 Task: Add Sprouts All-Natural Ground Turkey 93% Lean to the cart.
Action: Mouse pressed left at (22, 78)
Screenshot: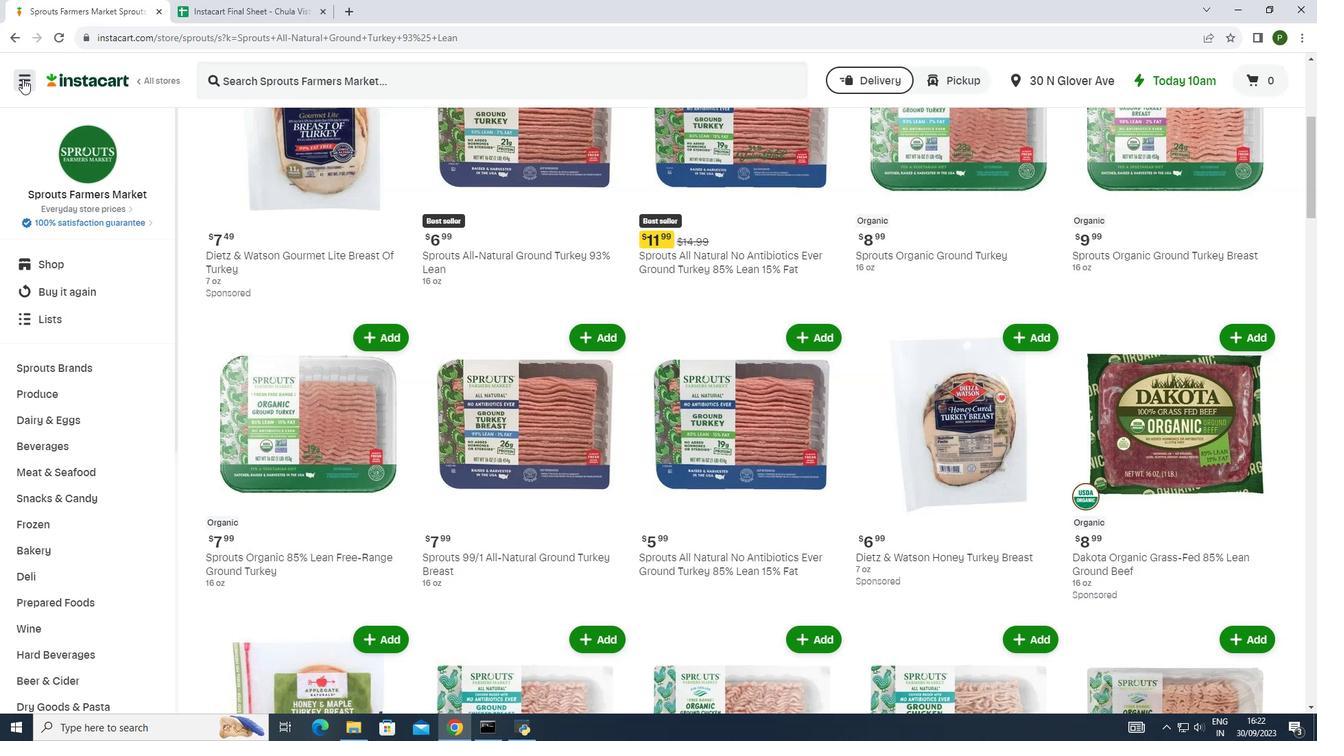 
Action: Mouse moved to (40, 354)
Screenshot: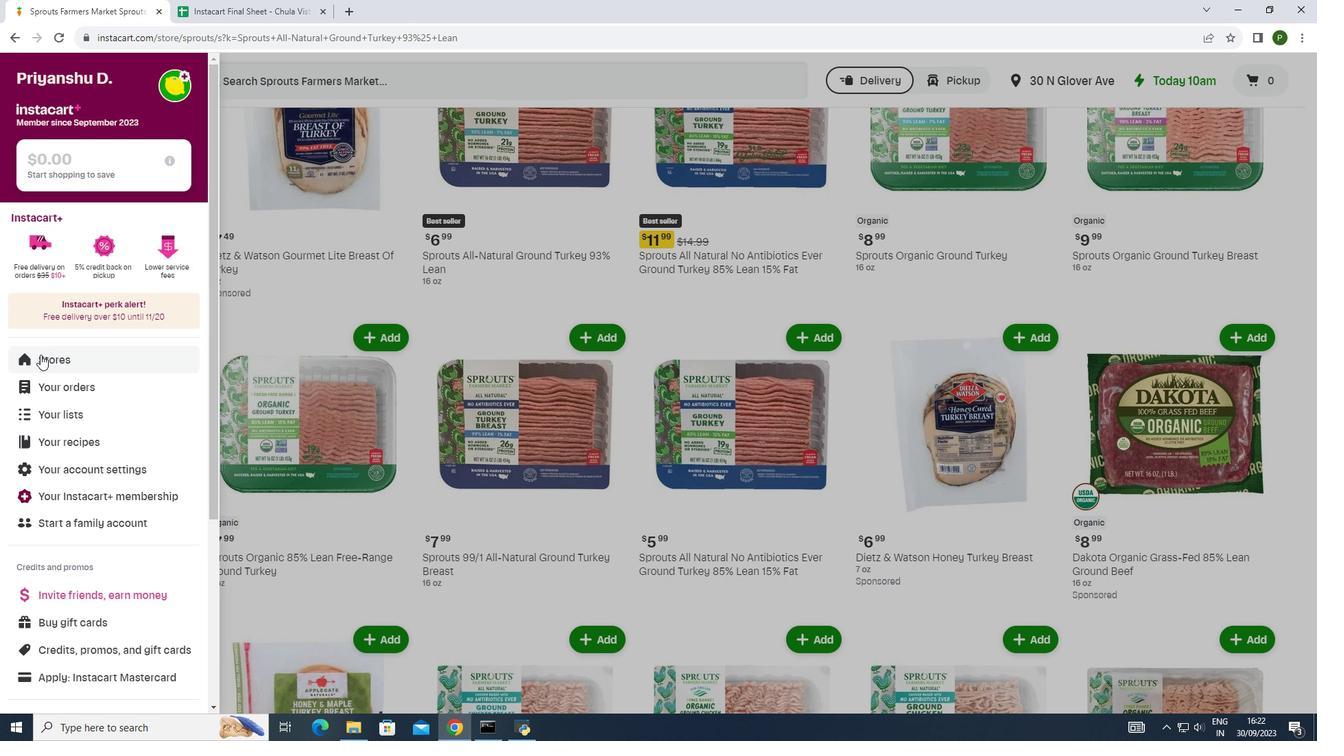 
Action: Mouse pressed left at (40, 354)
Screenshot: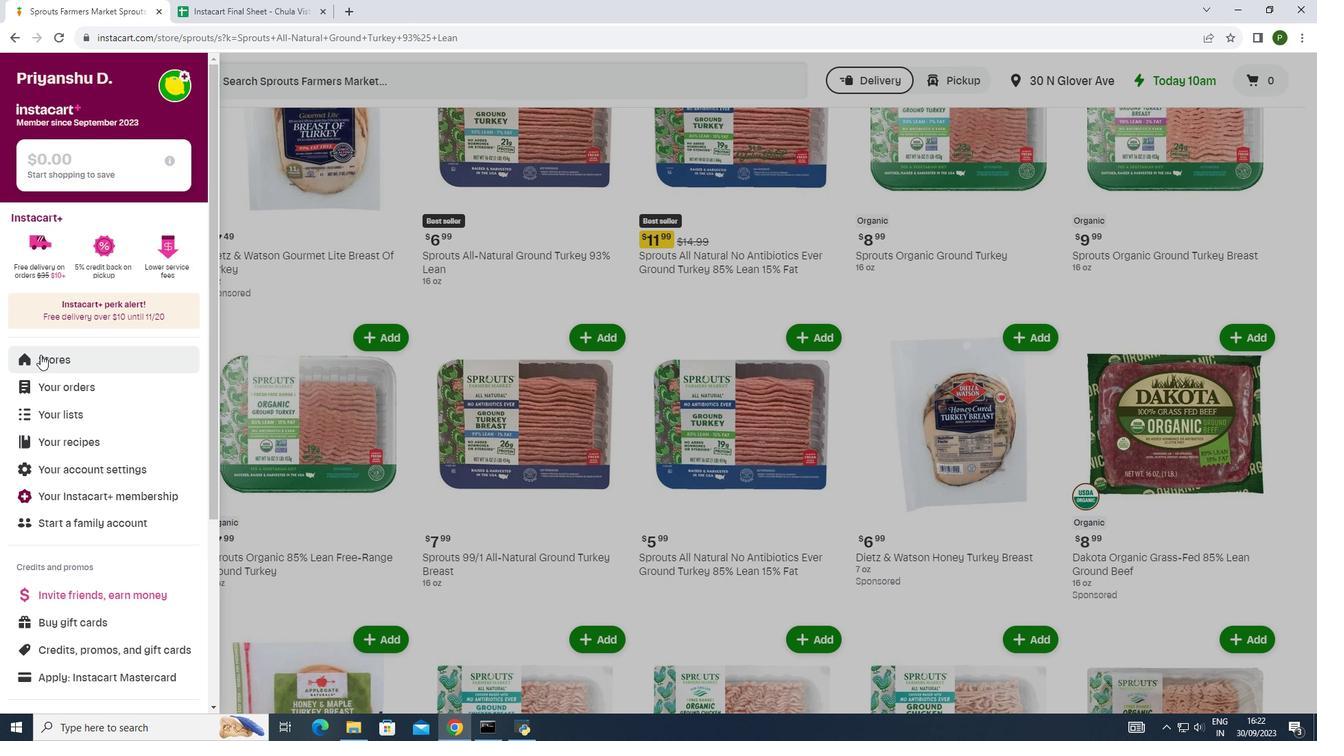 
Action: Mouse moved to (310, 133)
Screenshot: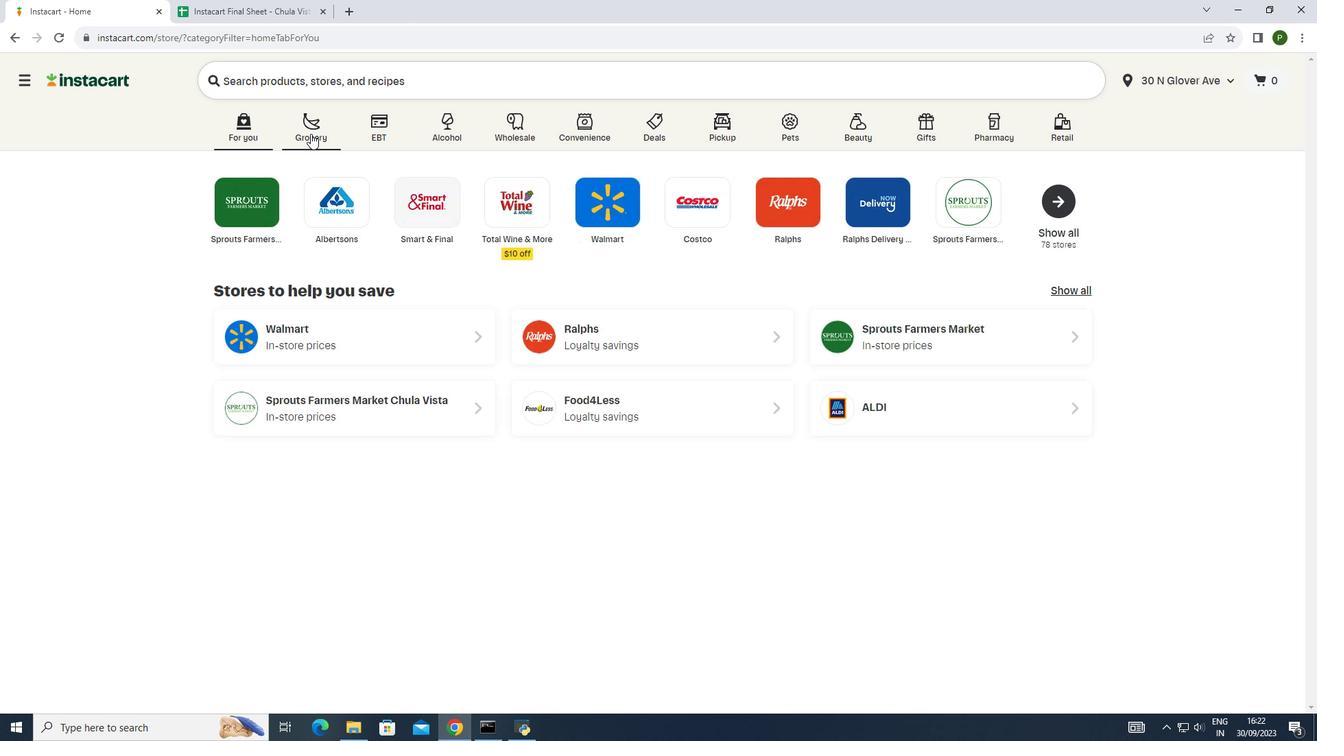 
Action: Mouse pressed left at (310, 133)
Screenshot: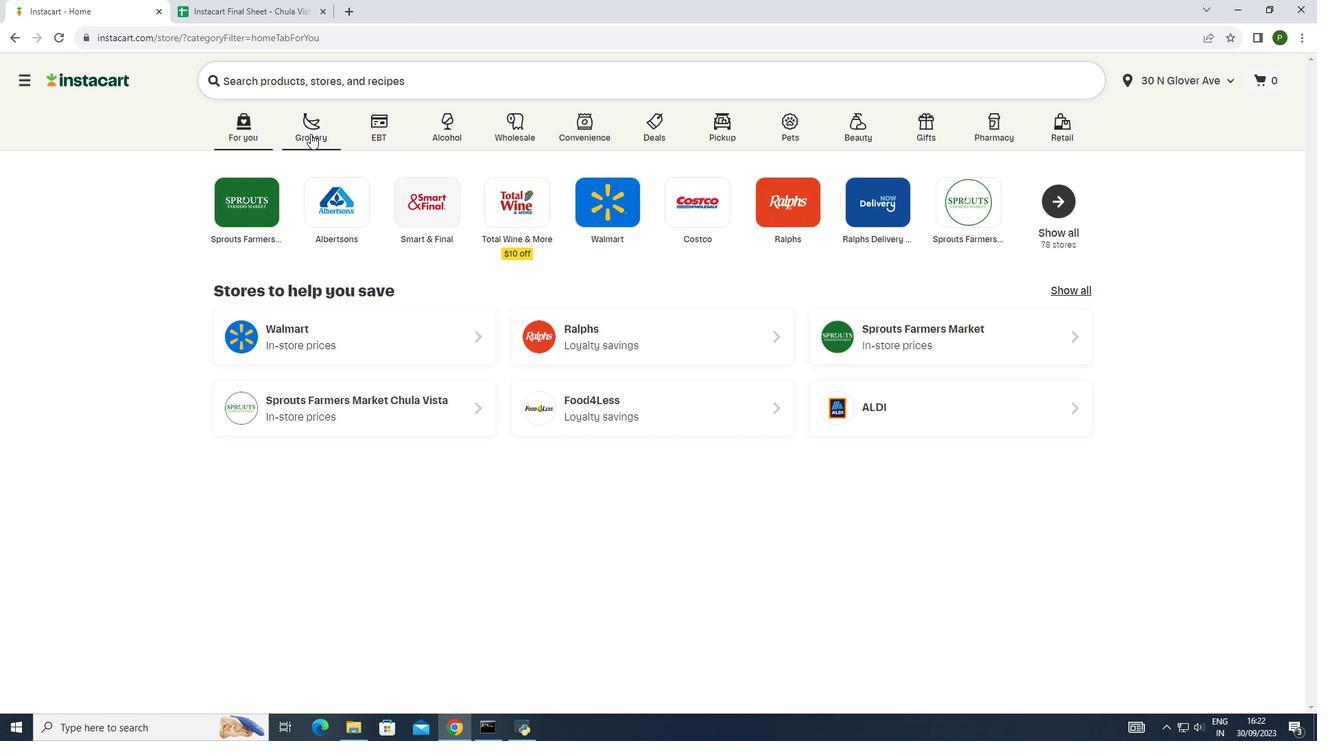 
Action: Mouse moved to (699, 204)
Screenshot: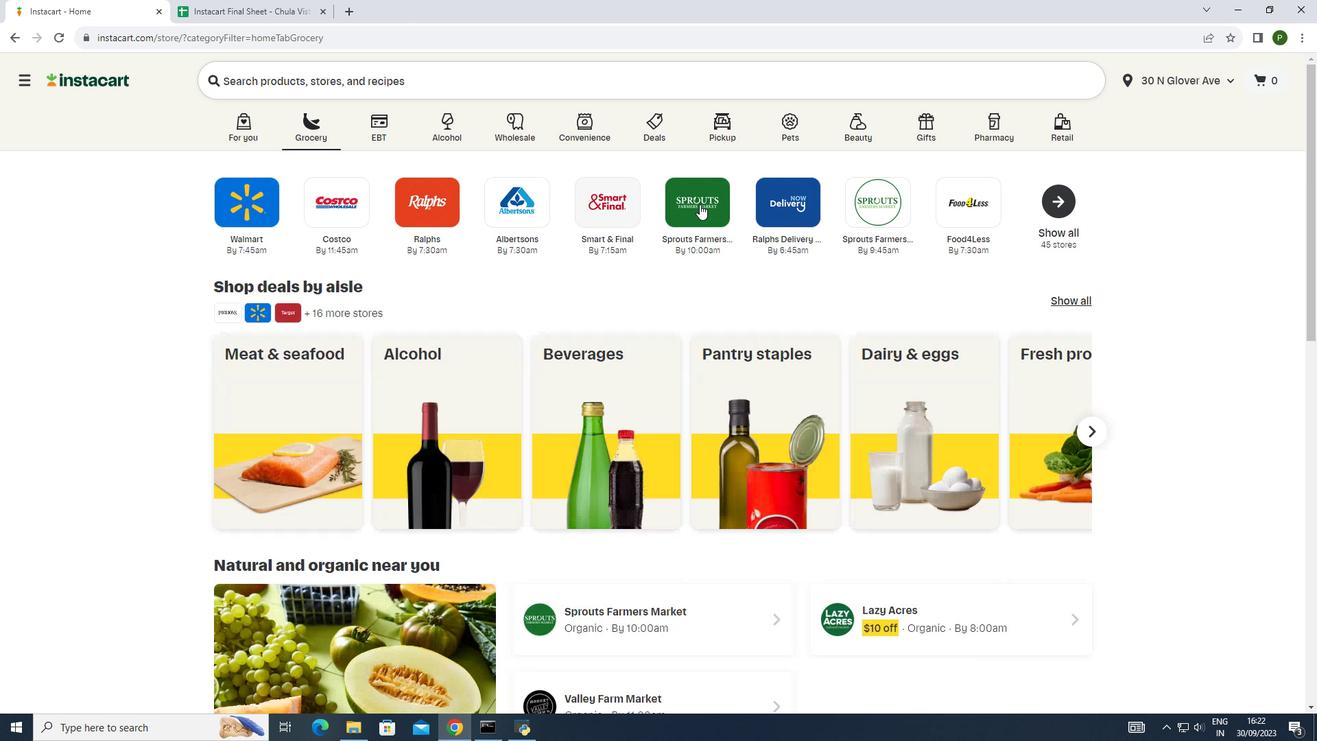 
Action: Mouse pressed left at (699, 204)
Screenshot: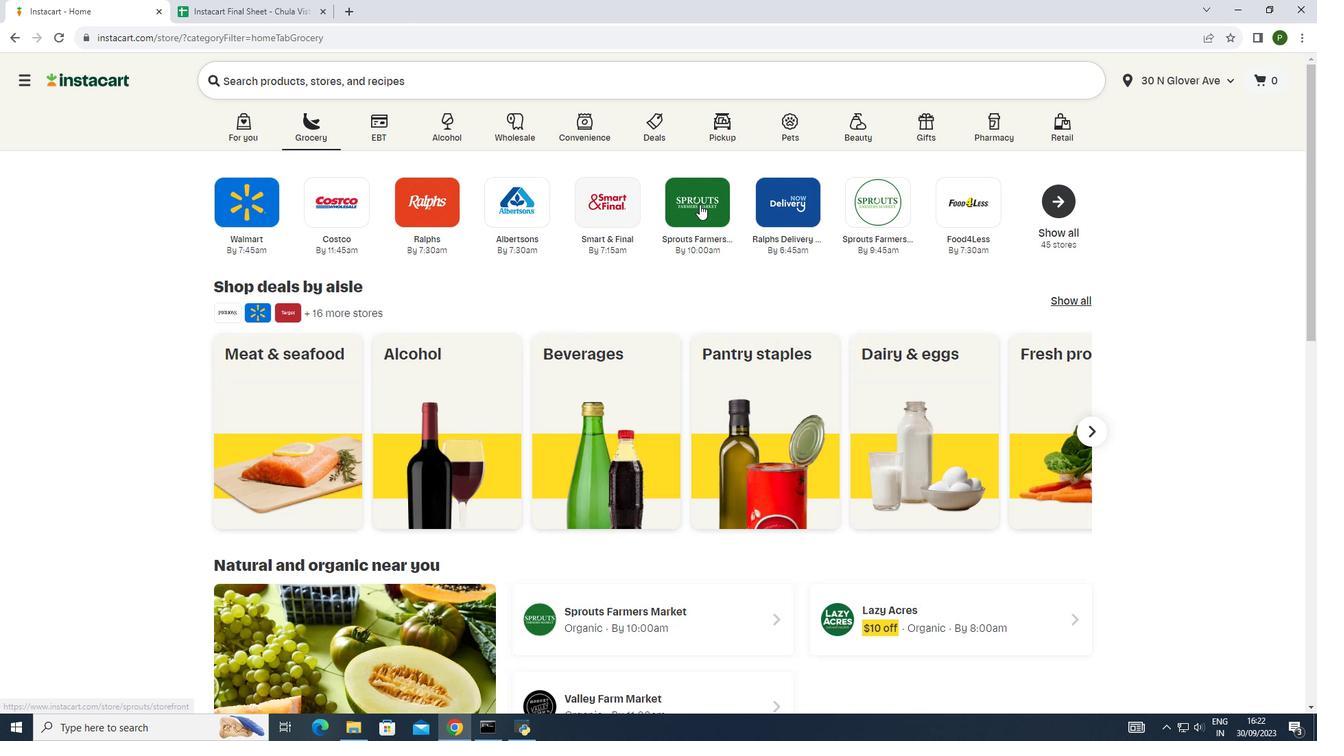 
Action: Mouse moved to (67, 360)
Screenshot: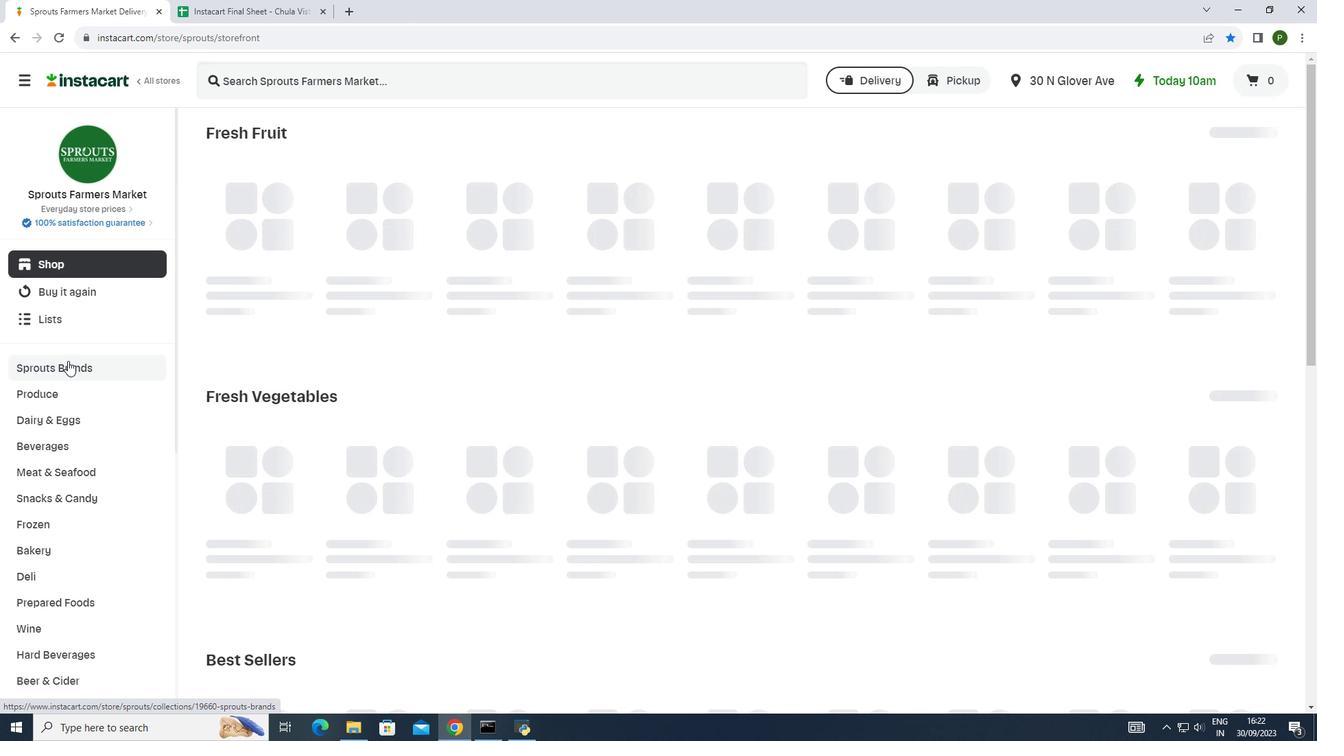 
Action: Mouse pressed left at (67, 360)
Screenshot: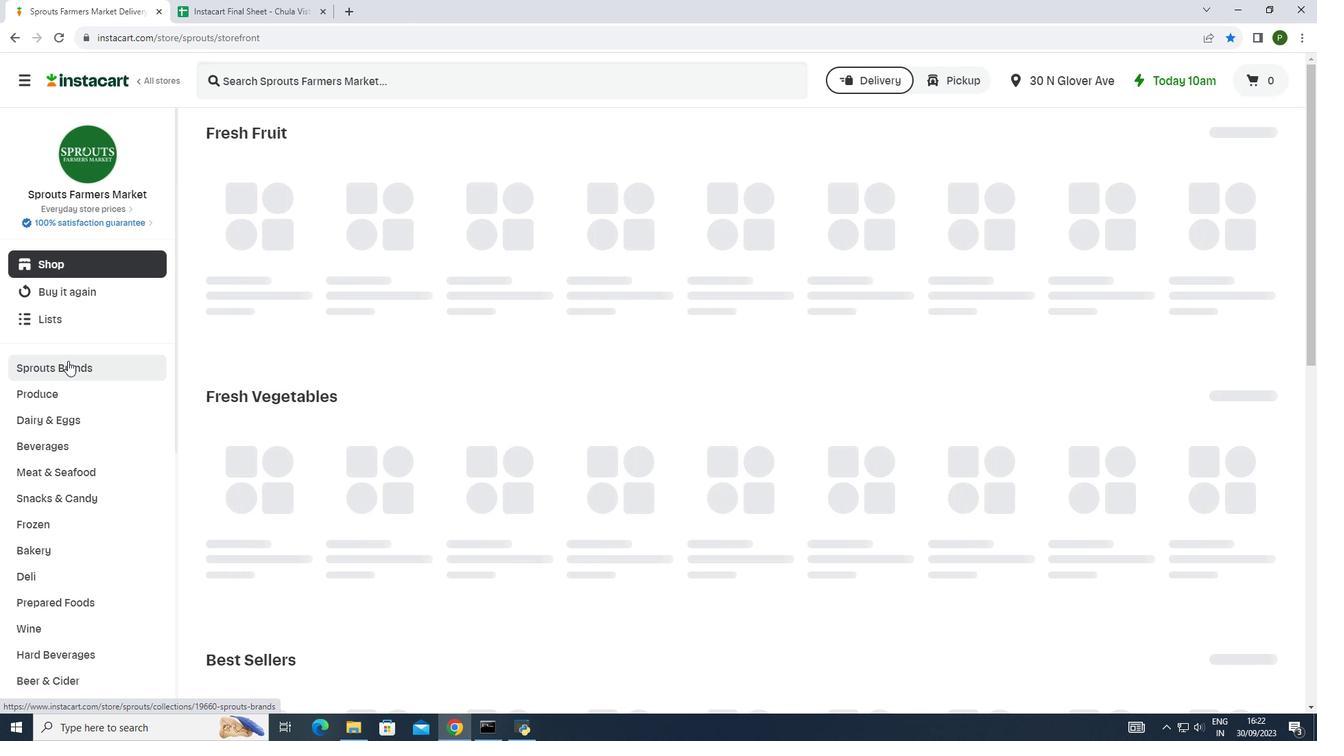 
Action: Mouse moved to (72, 415)
Screenshot: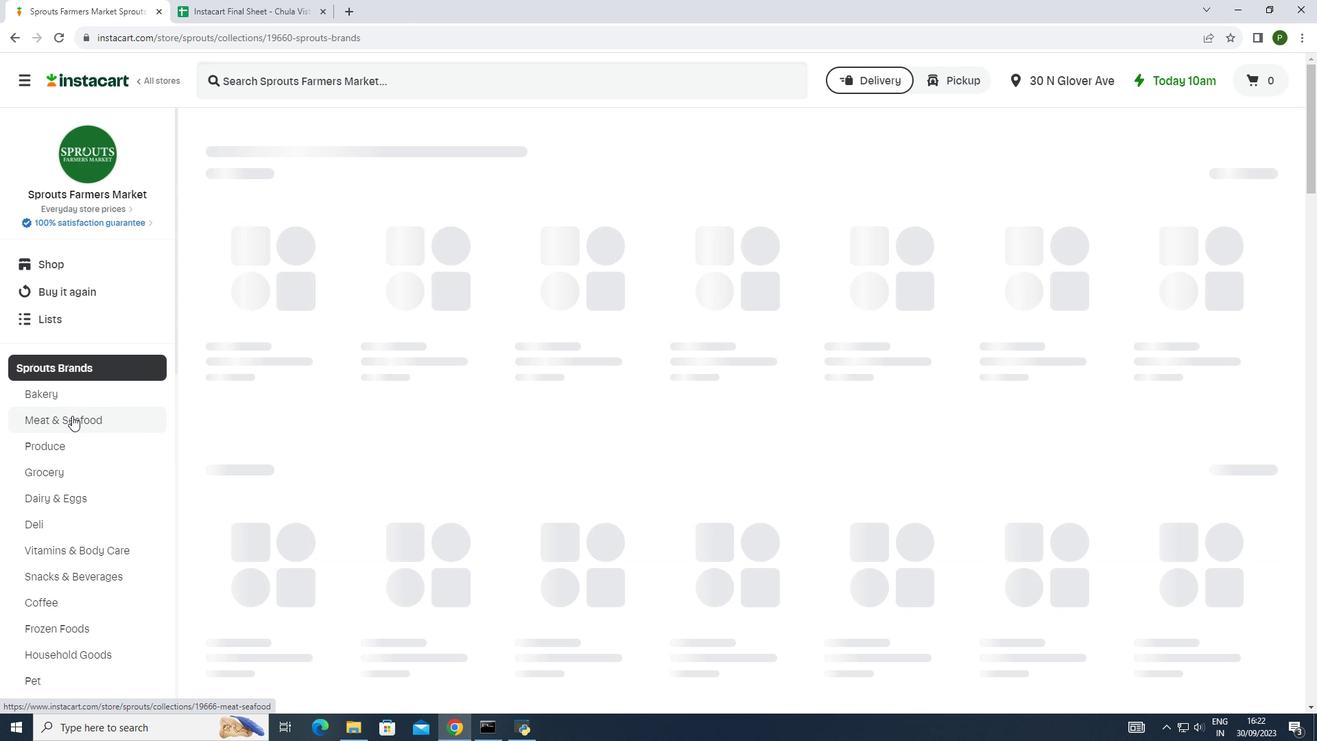 
Action: Mouse pressed left at (72, 415)
Screenshot: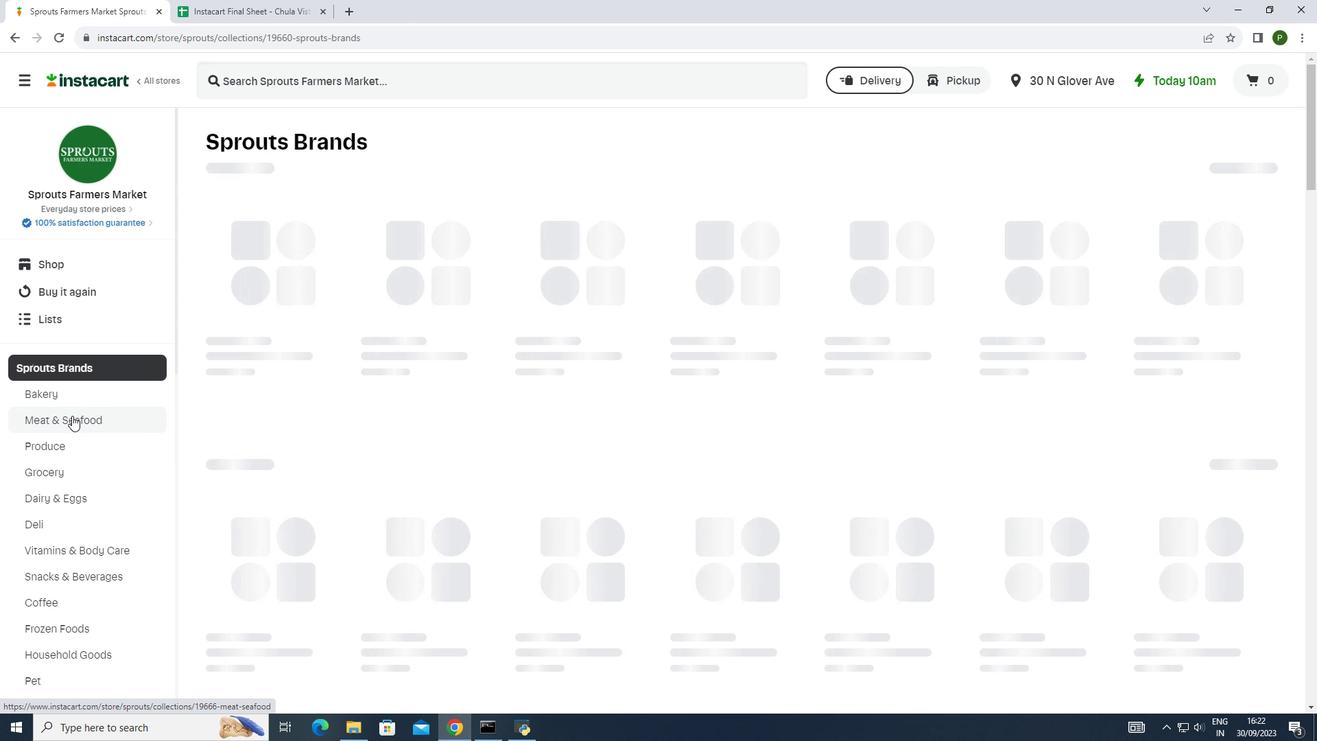
Action: Mouse moved to (313, 289)
Screenshot: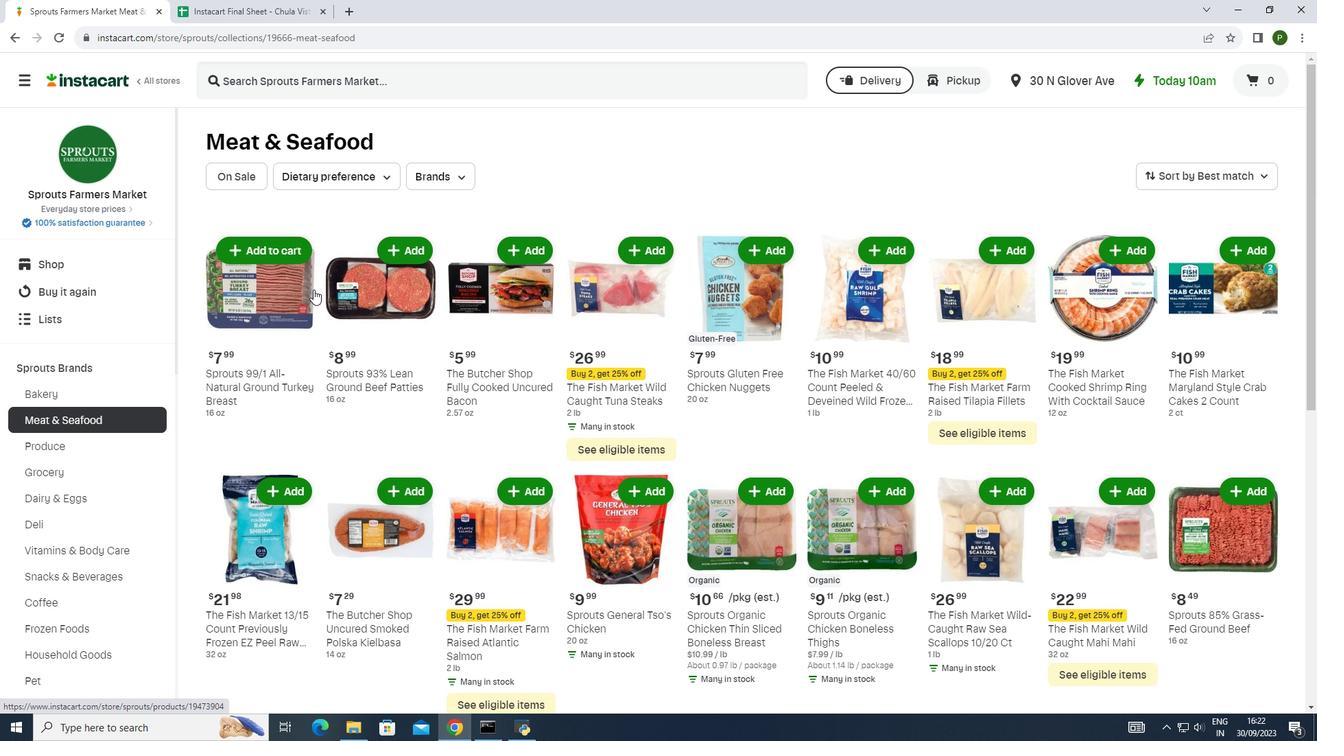 
Action: Mouse scrolled (313, 288) with delta (0, 0)
Screenshot: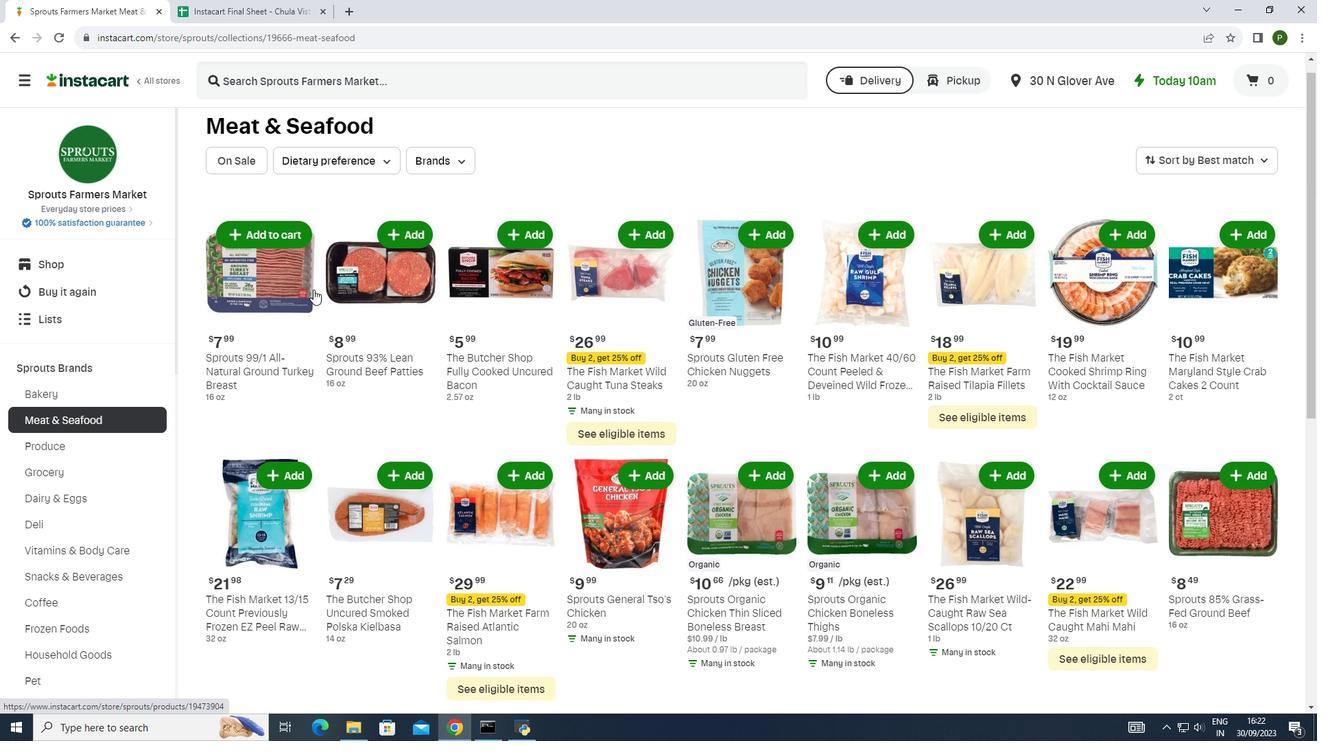 
Action: Mouse moved to (278, 326)
Screenshot: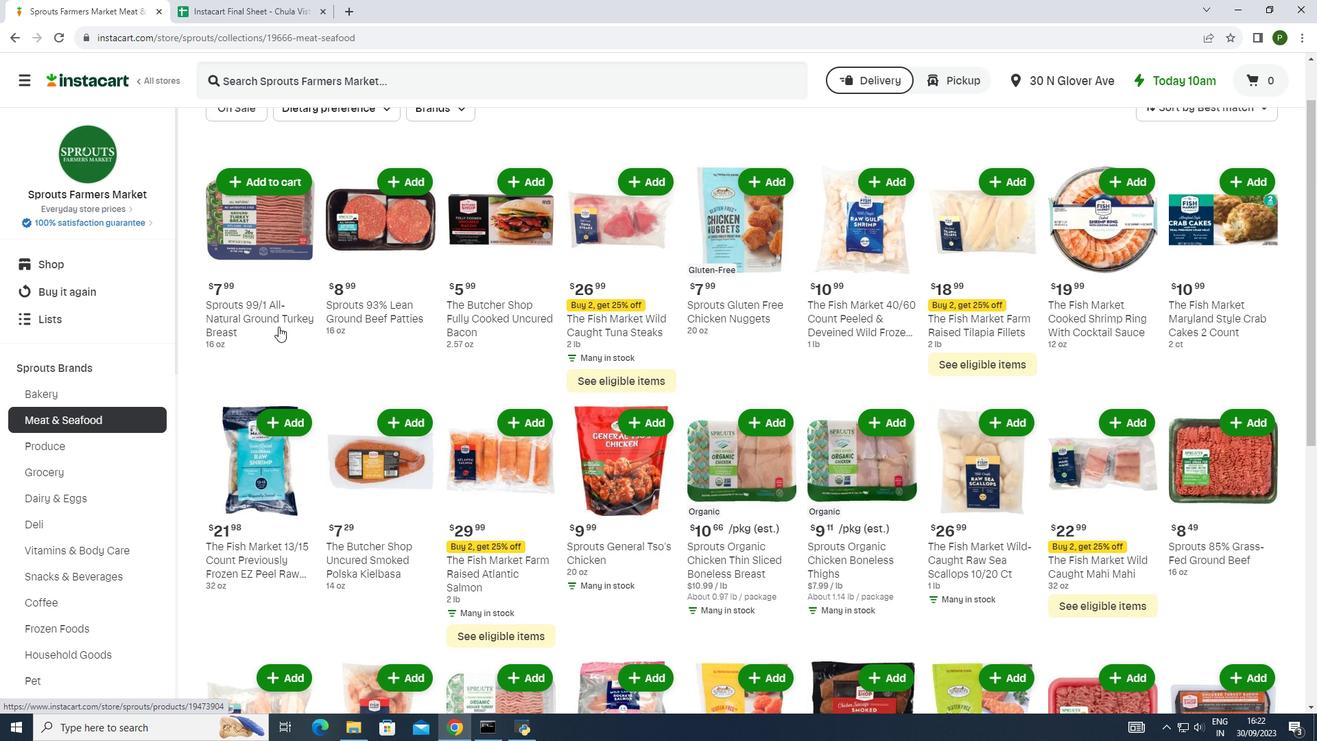 
Action: Mouse scrolled (278, 325) with delta (0, 0)
Screenshot: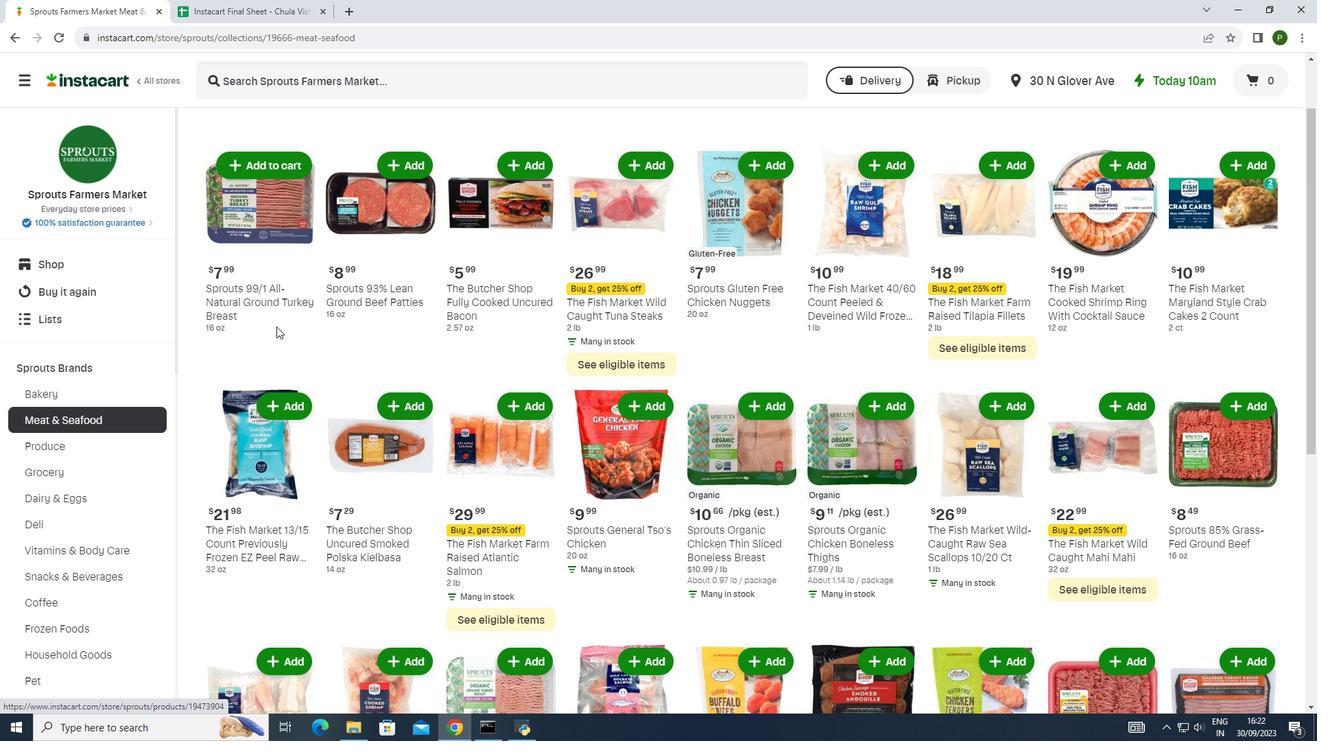 
Action: Mouse moved to (276, 326)
Screenshot: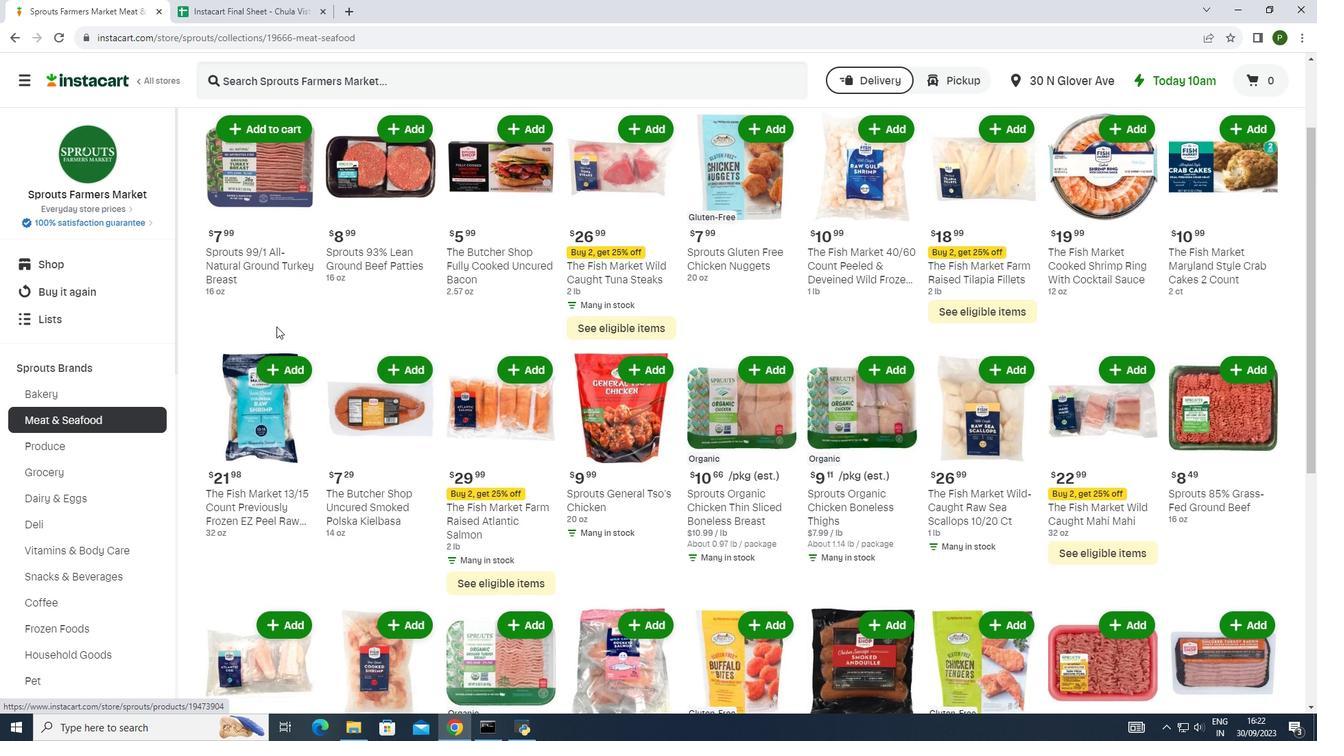 
Action: Mouse scrolled (276, 325) with delta (0, 0)
Screenshot: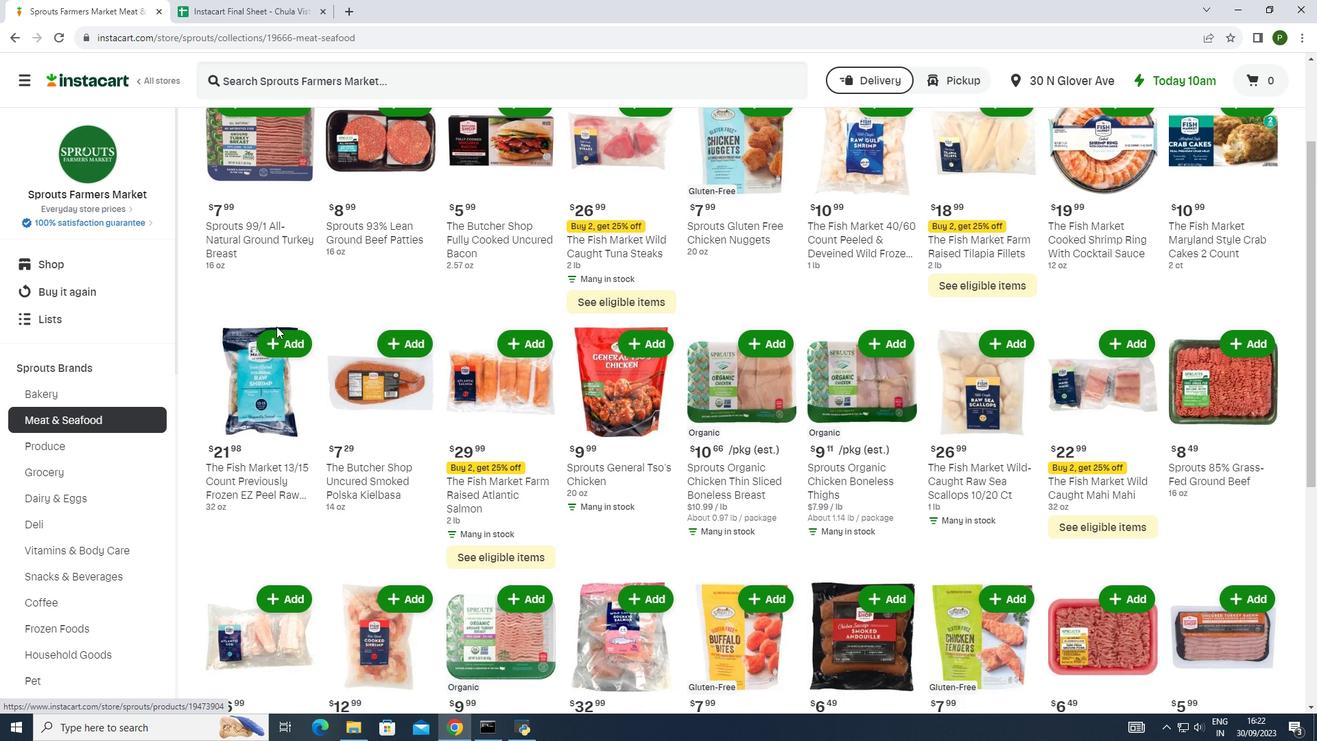 
Action: Mouse moved to (297, 320)
Screenshot: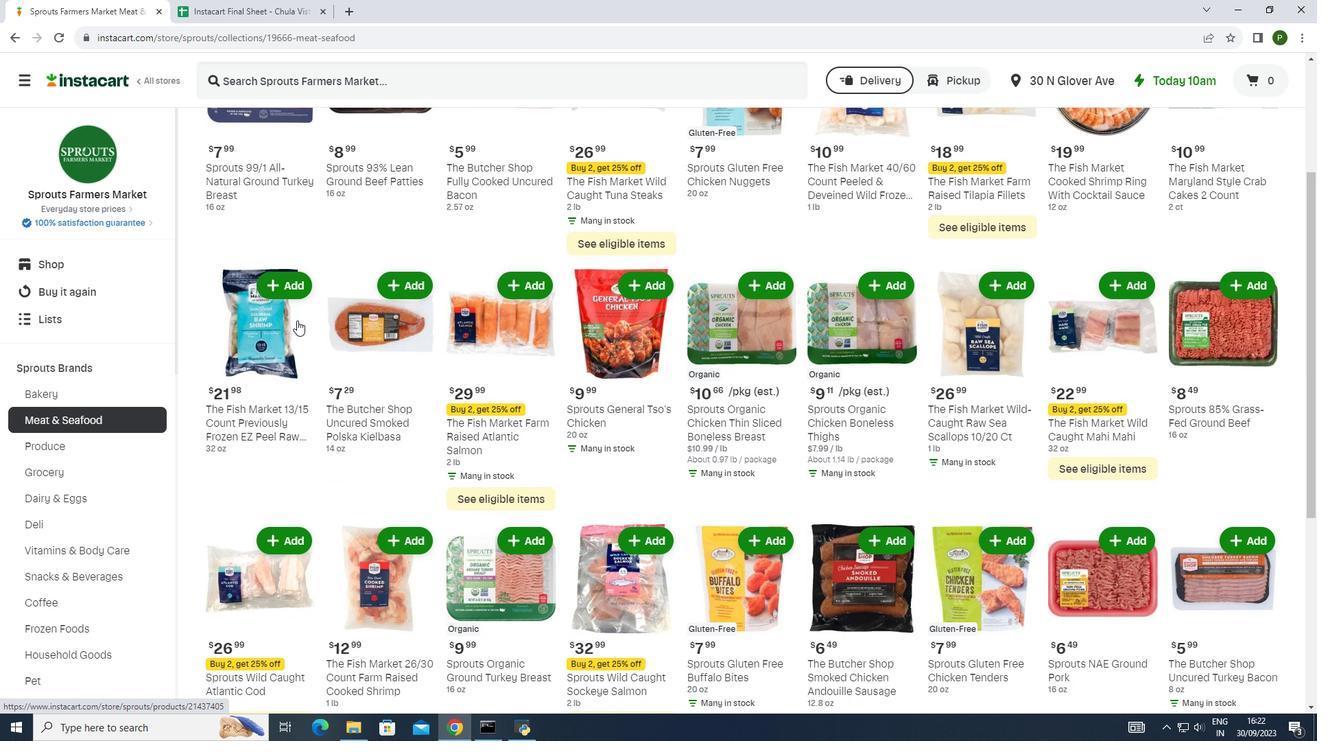 
Action: Mouse scrolled (297, 319) with delta (0, 0)
Screenshot: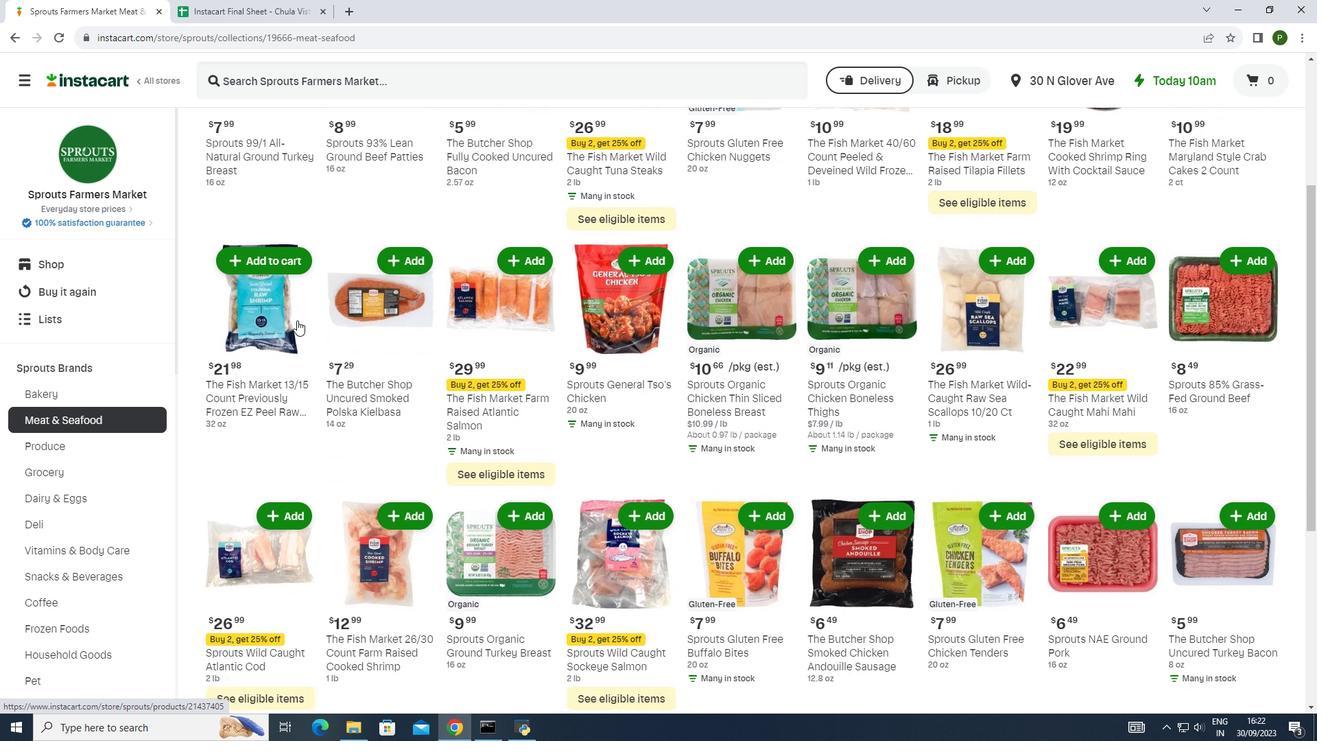 
Action: Mouse moved to (335, 358)
Screenshot: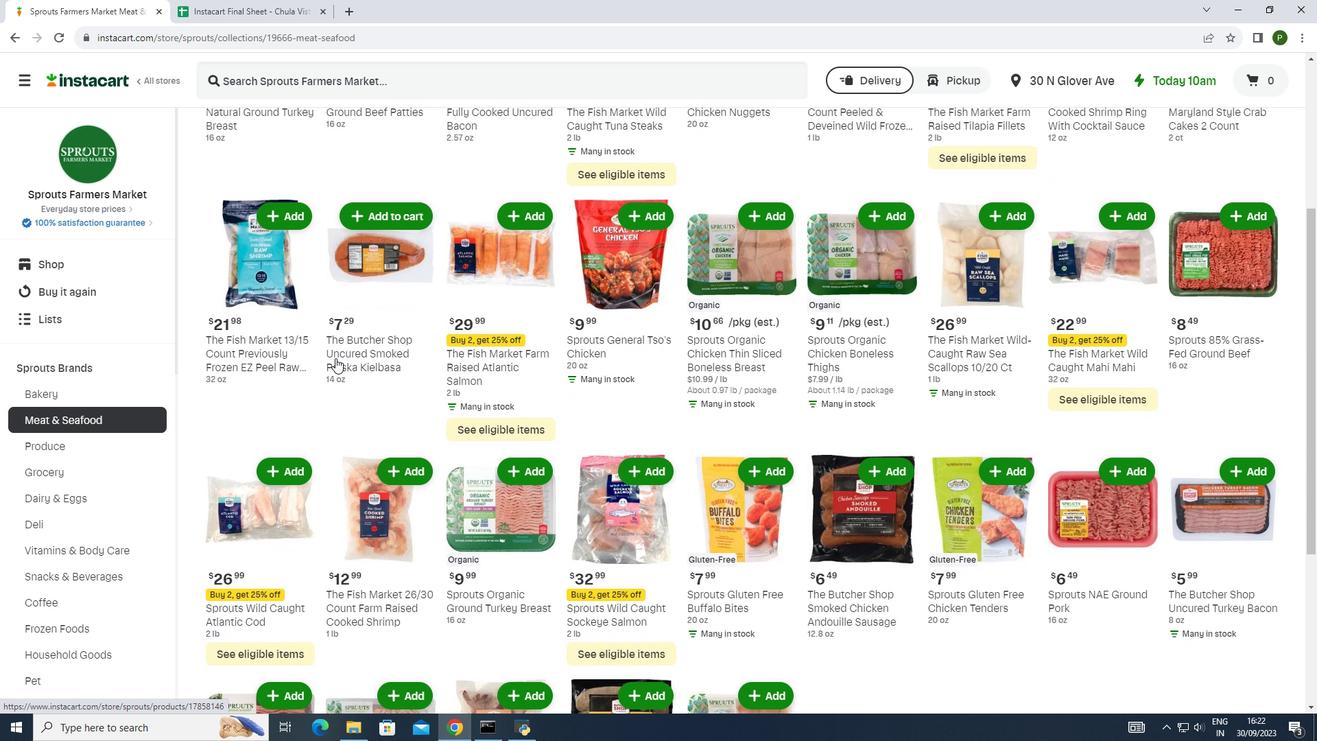 
Action: Mouse scrolled (335, 357) with delta (0, 0)
Screenshot: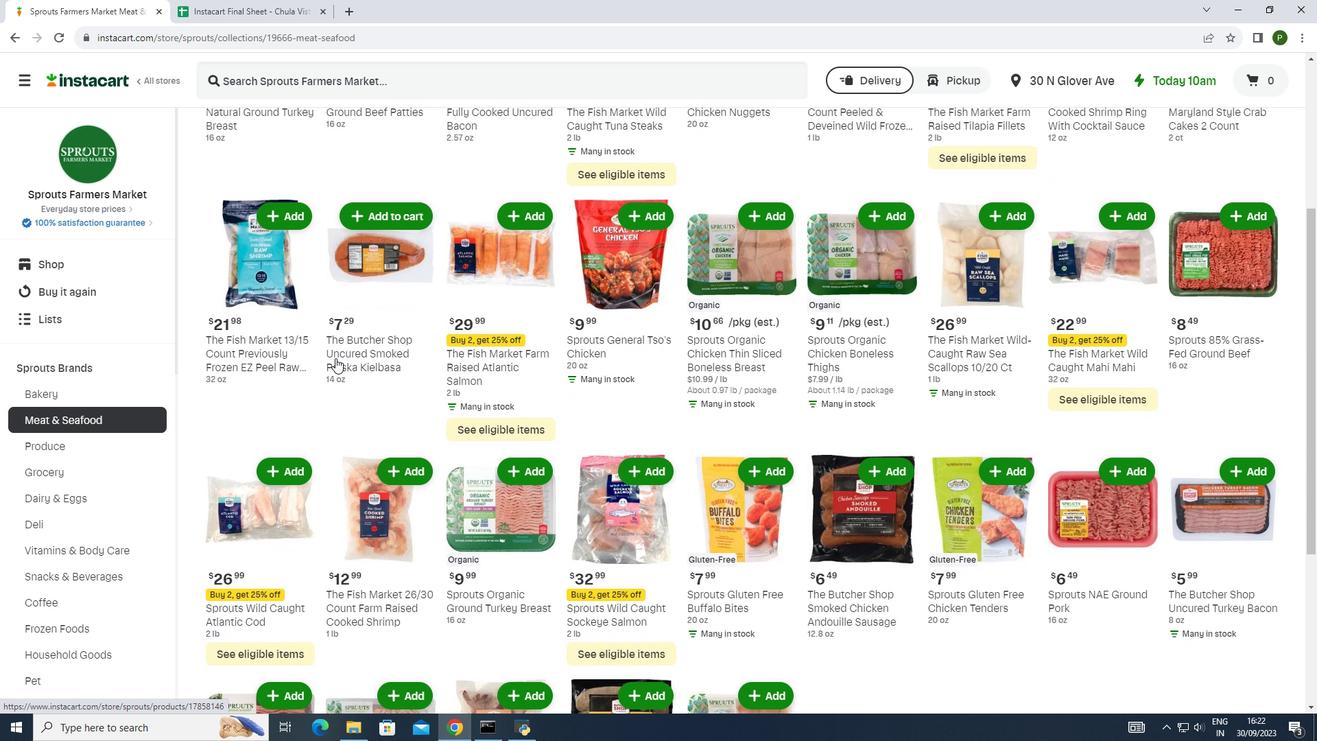
Action: Mouse moved to (321, 354)
Screenshot: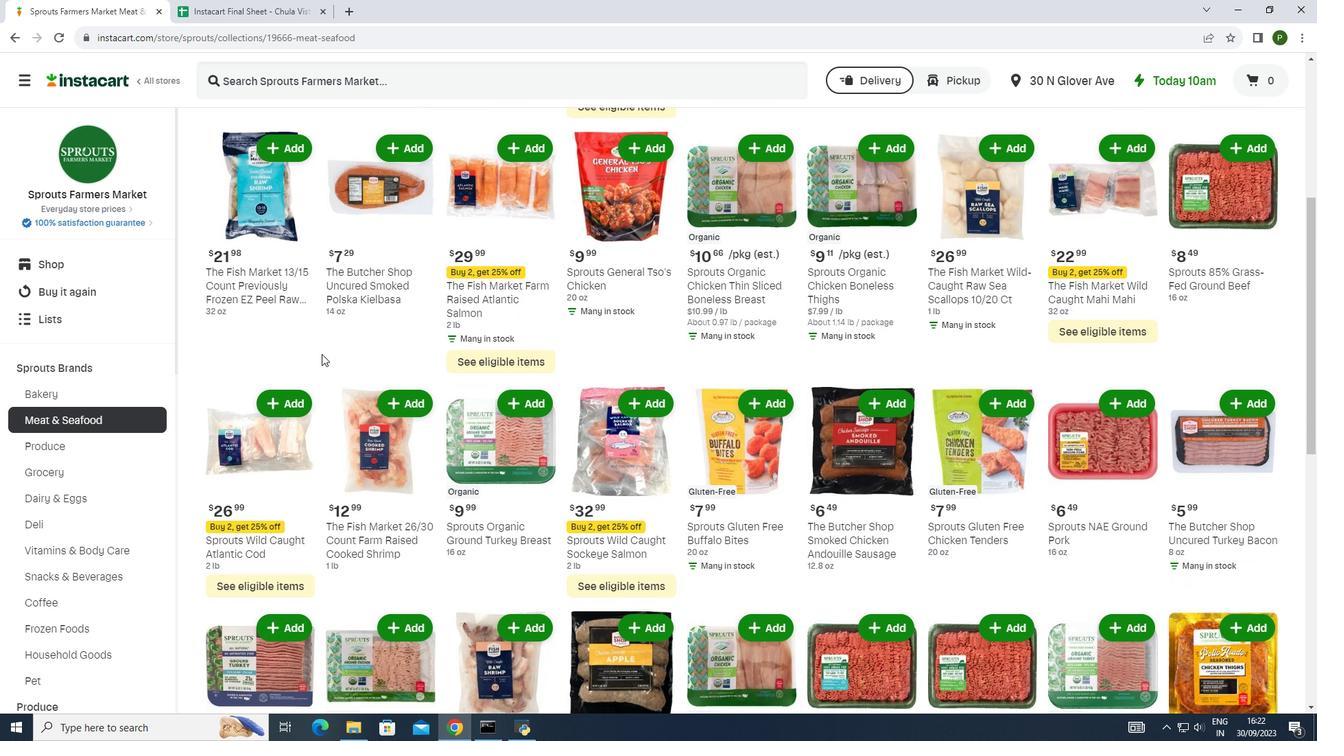 
Action: Mouse scrolled (321, 353) with delta (0, 0)
Screenshot: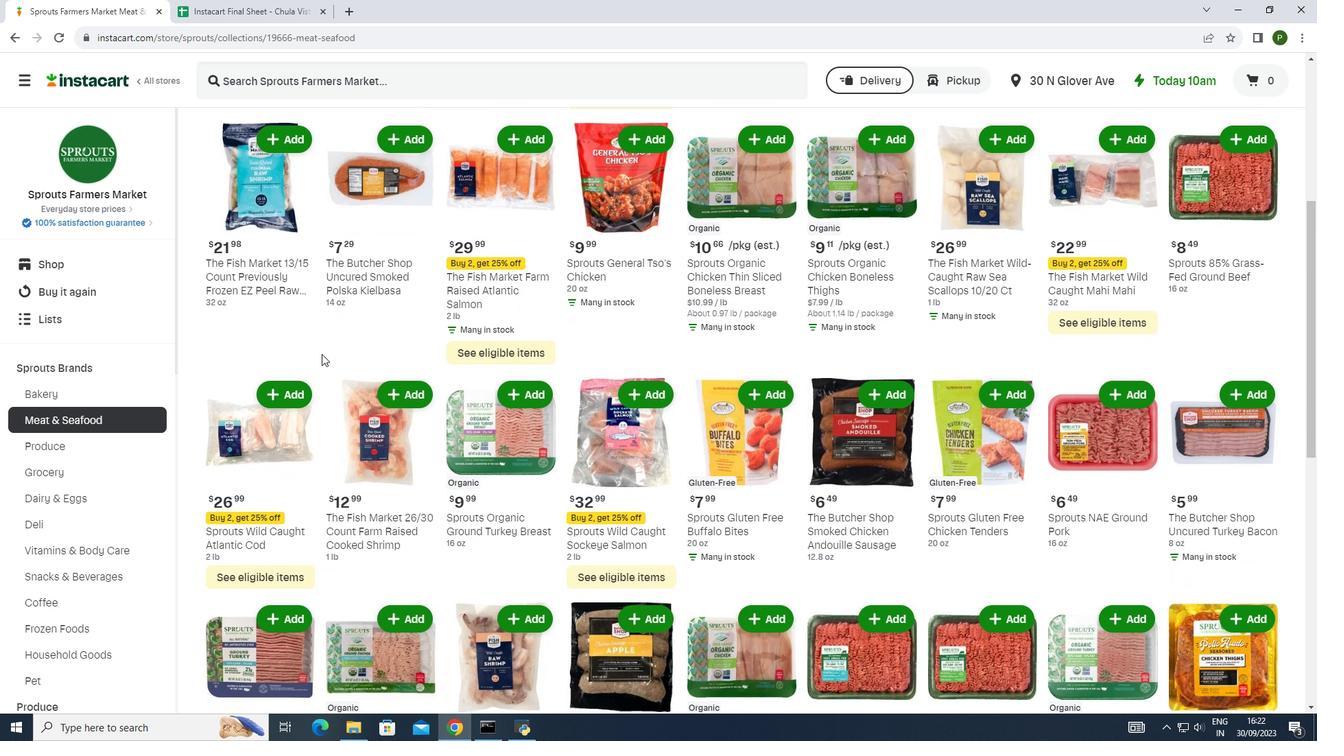 
Action: Mouse moved to (321, 354)
Screenshot: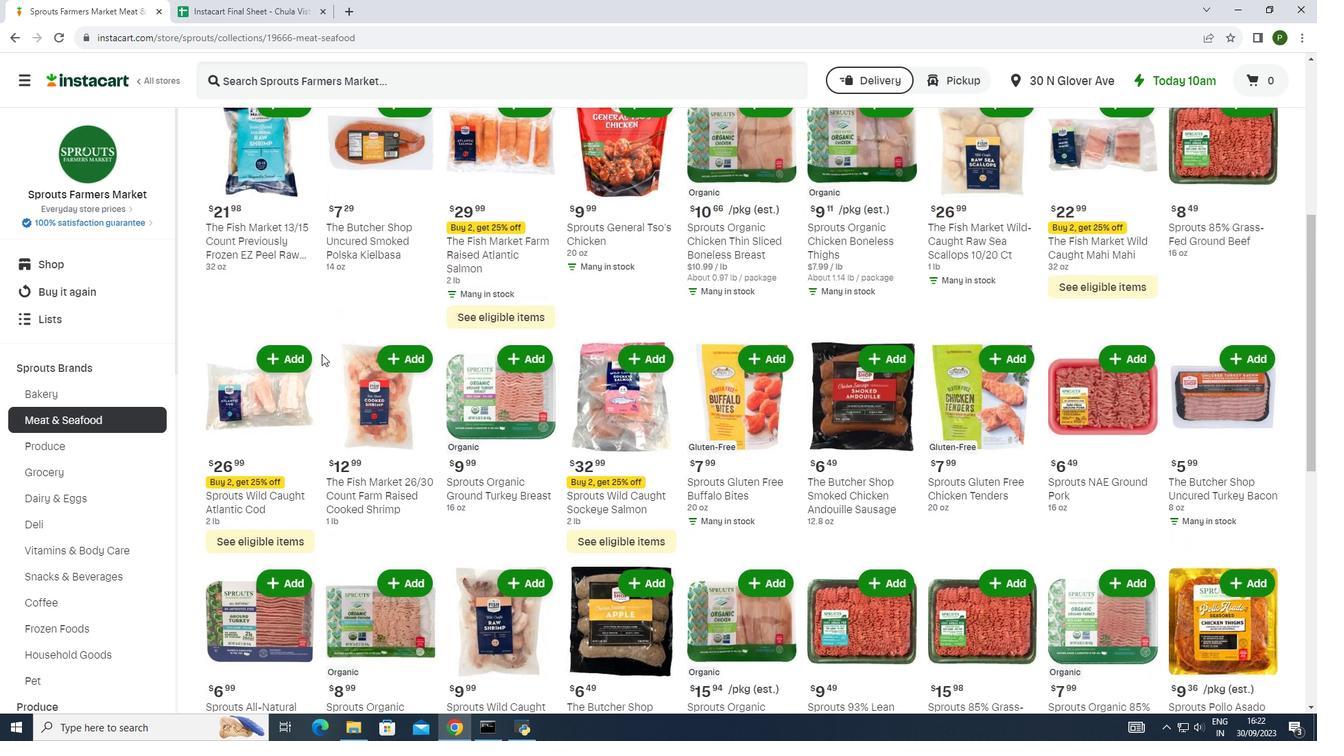 
Action: Mouse scrolled (321, 353) with delta (0, 0)
Screenshot: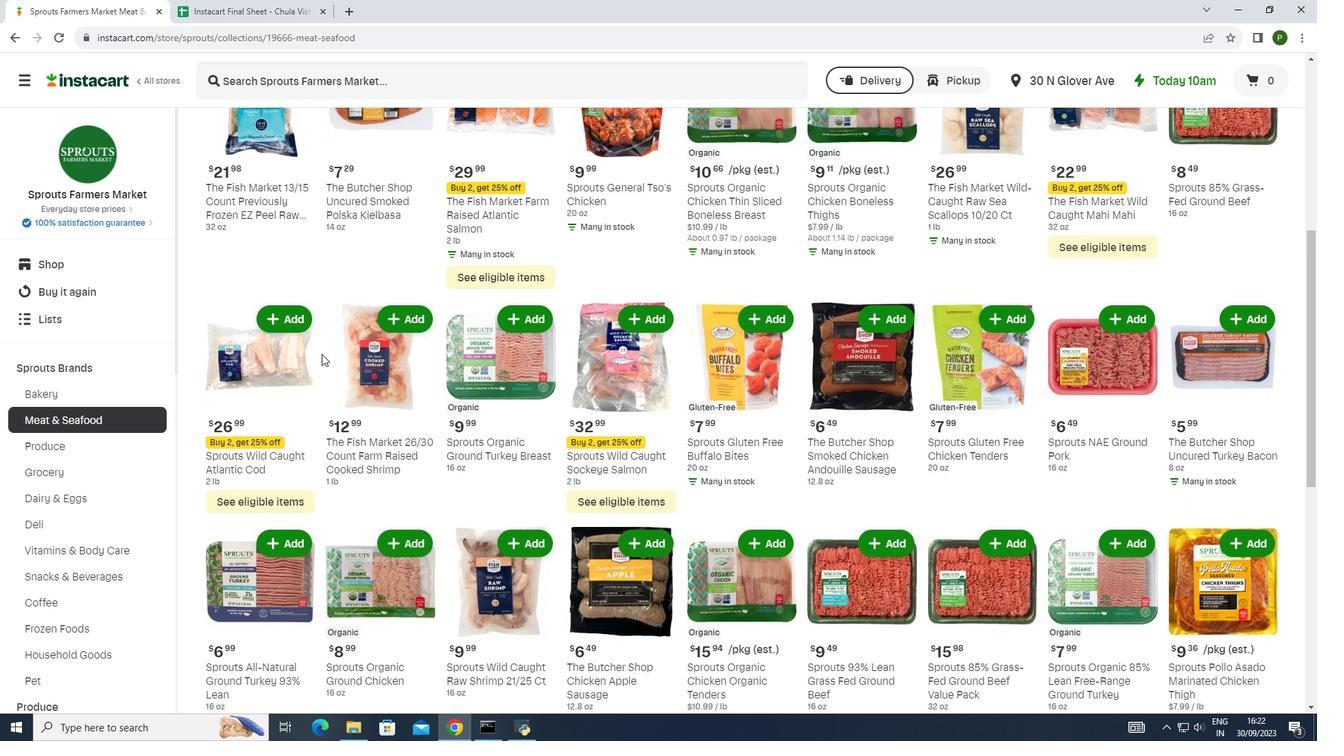 
Action: Mouse scrolled (321, 353) with delta (0, 0)
Screenshot: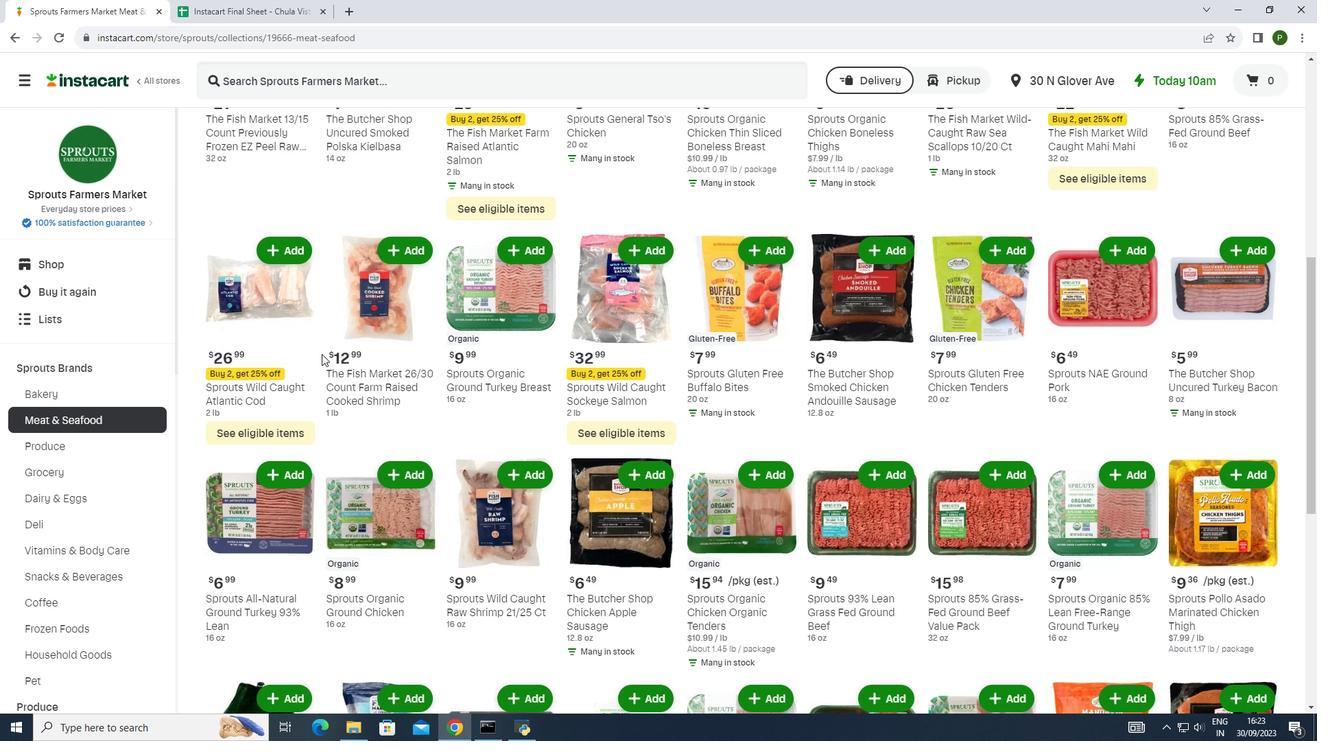 
Action: Mouse moved to (277, 417)
Screenshot: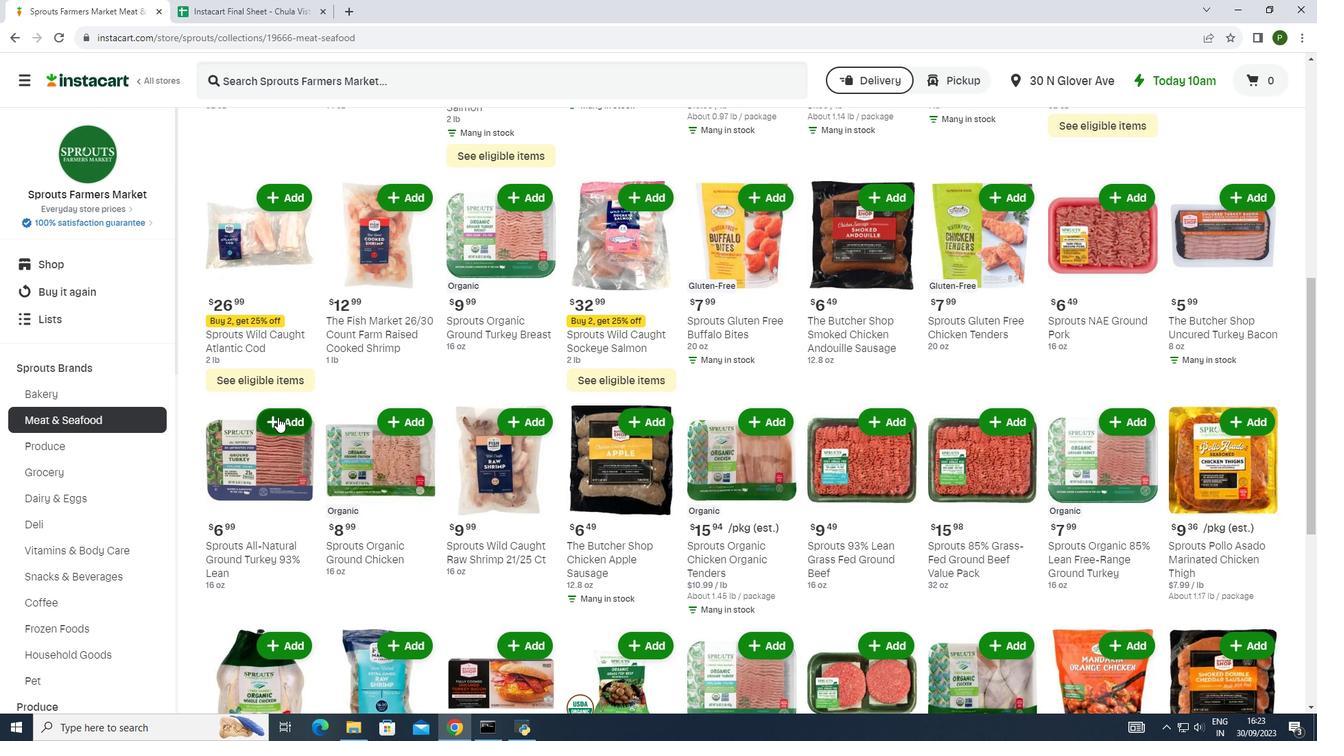 
Action: Mouse pressed left at (277, 417)
Screenshot: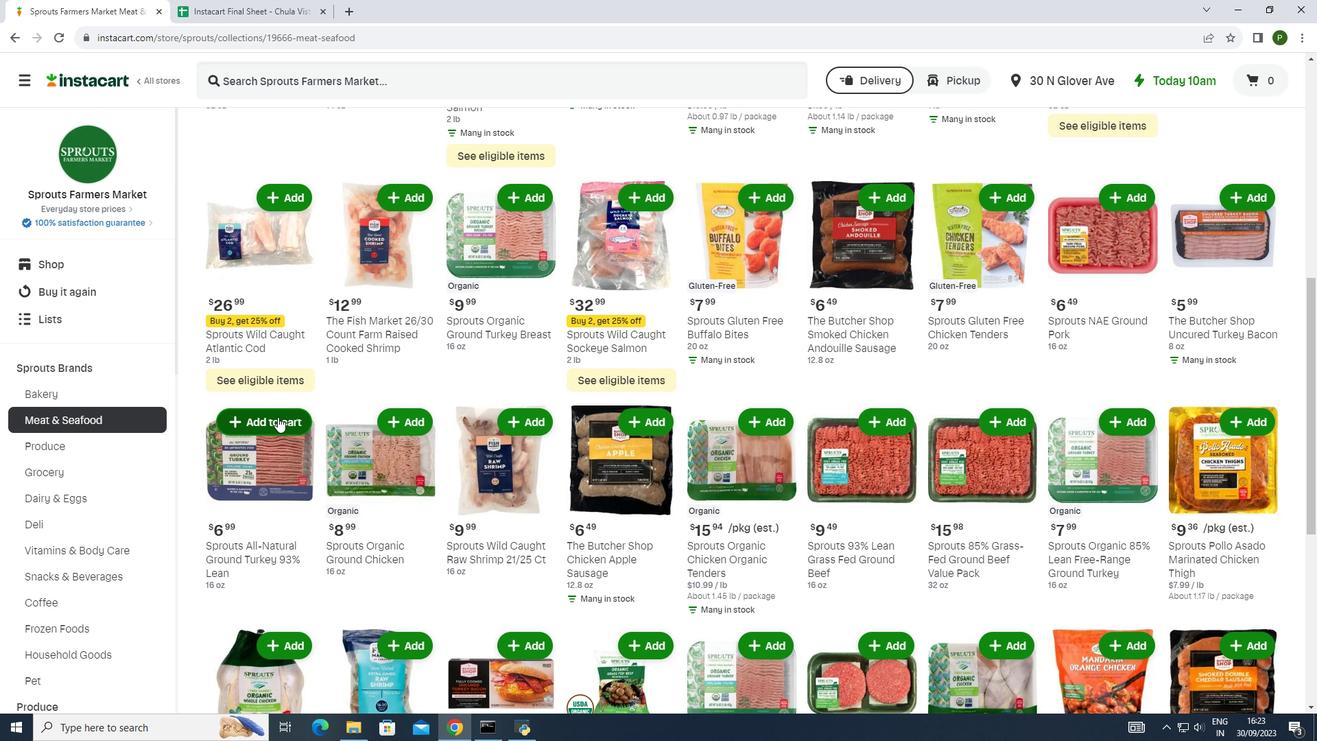 
